 Task: Calculate the time it takes to drive from Atlanta to Nashville.
Action: Mouse moved to (242, 62)
Screenshot: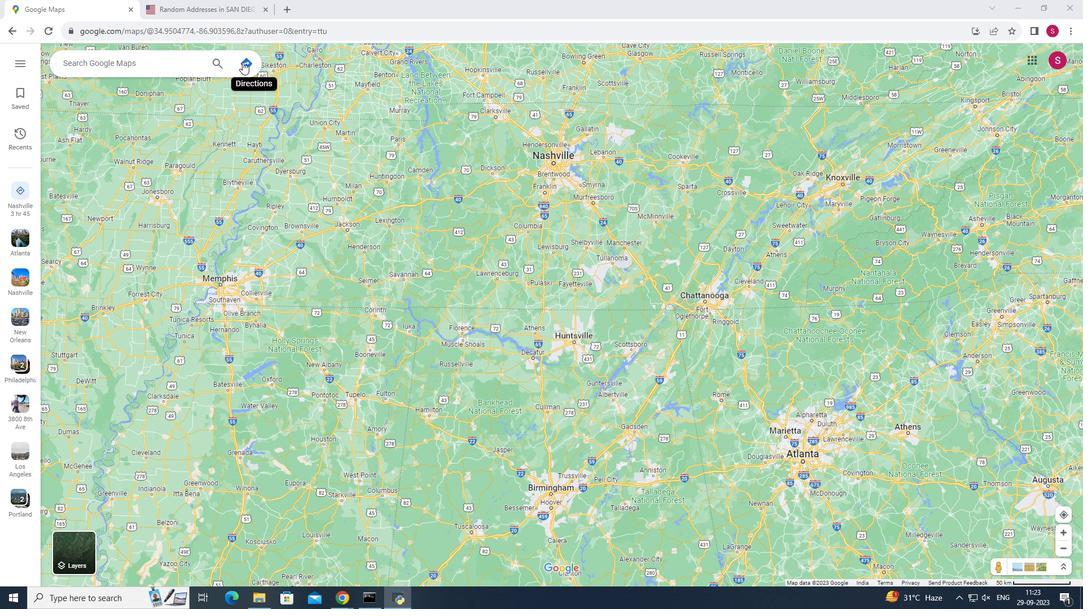 
Action: Mouse pressed left at (242, 62)
Screenshot: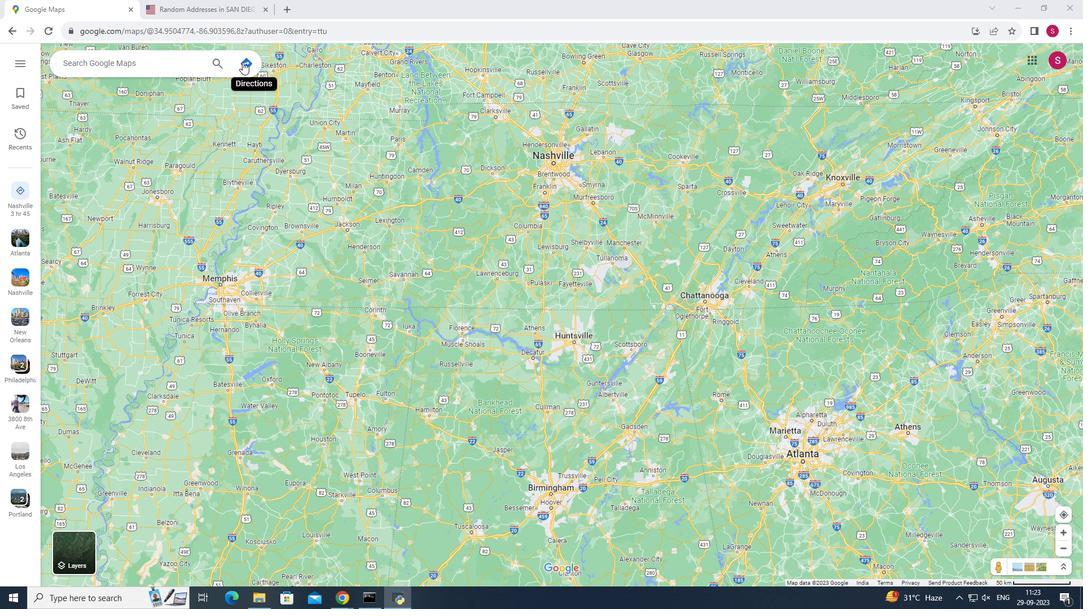 
Action: Mouse moved to (180, 91)
Screenshot: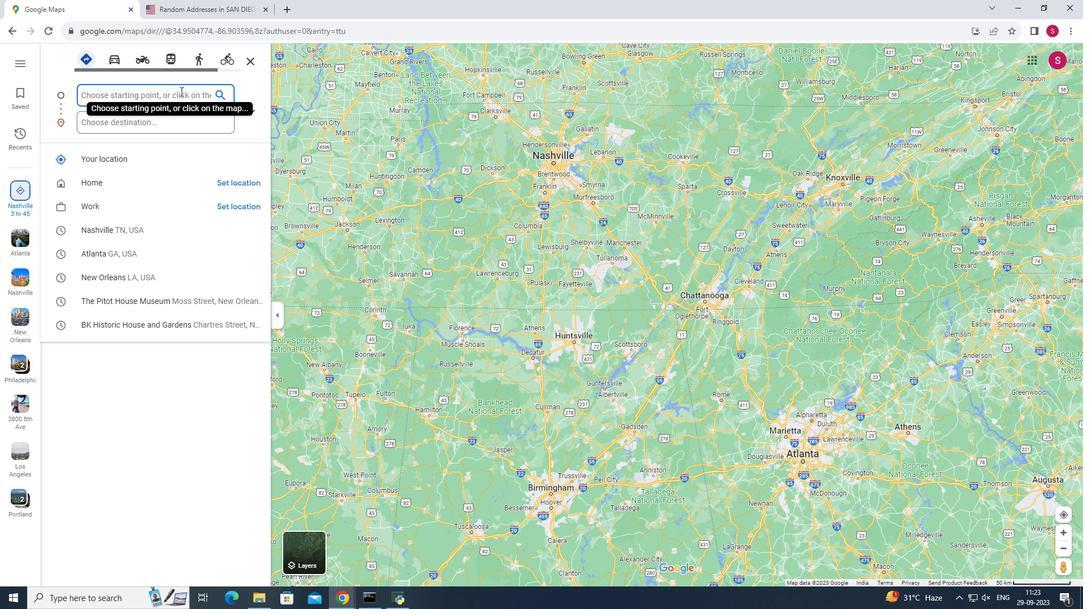 
Action: Mouse pressed left at (180, 91)
Screenshot: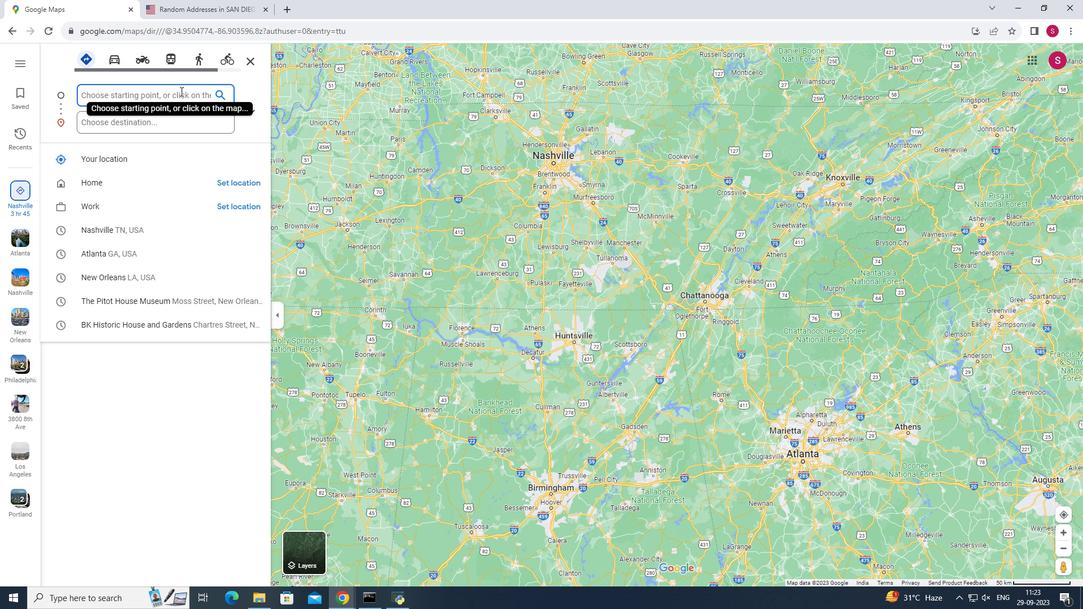 
Action: Mouse moved to (178, 91)
Screenshot: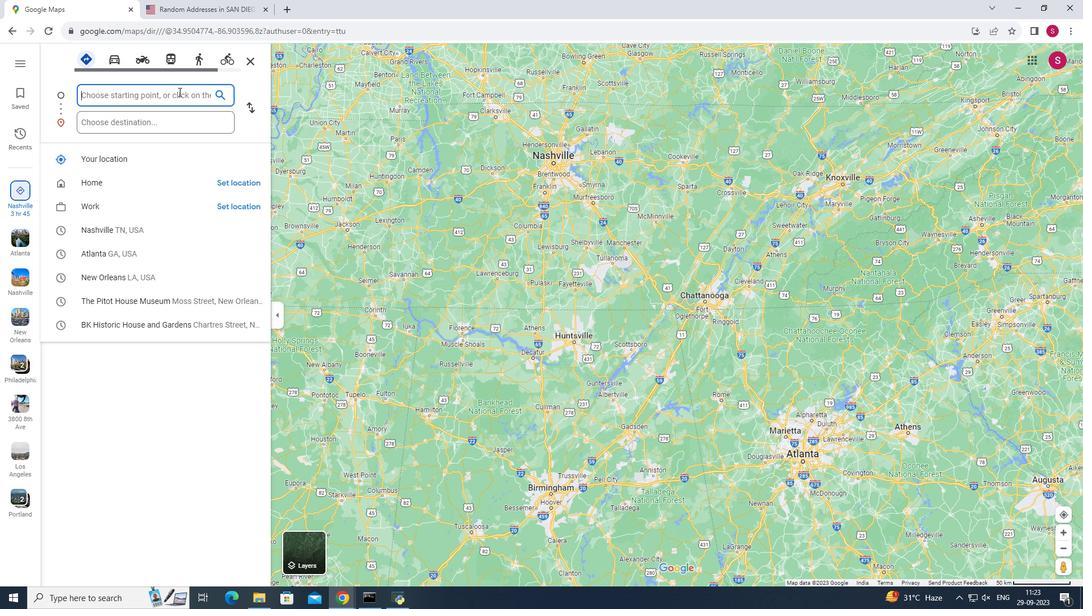 
Action: Key pressed <Key.shift><Key.shift><Key.shift><Key.shift><Key.shift><Key.shift>Atlanta
Screenshot: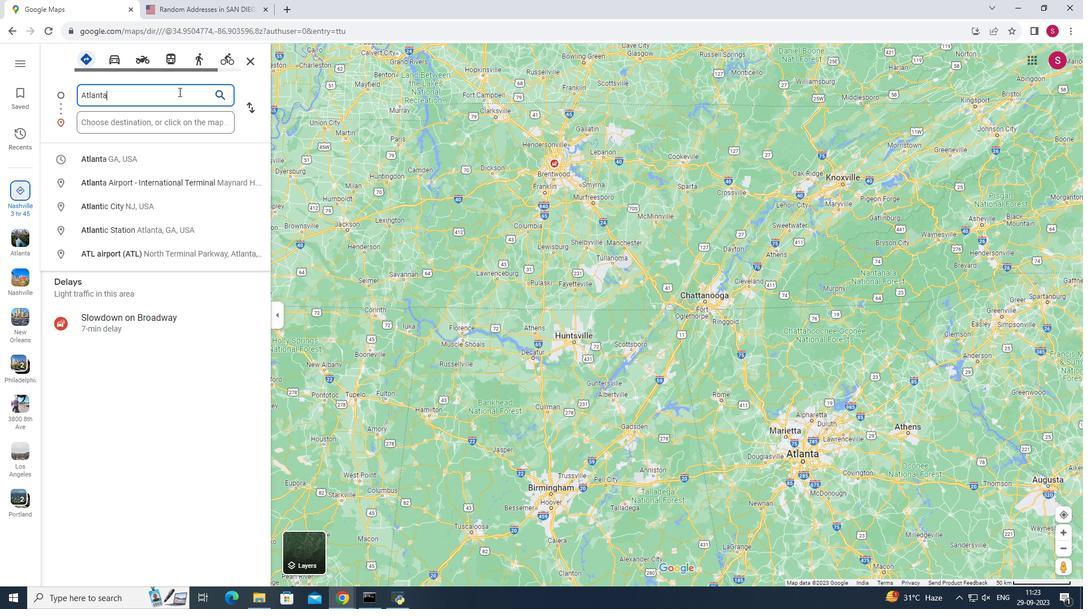 
Action: Mouse moved to (129, 154)
Screenshot: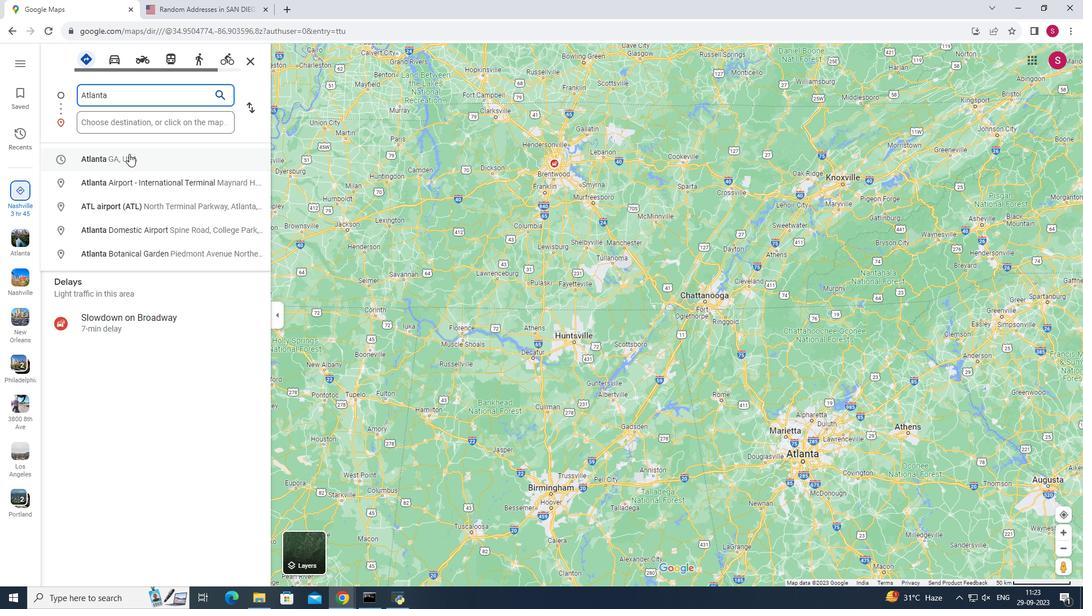 
Action: Mouse pressed left at (129, 154)
Screenshot: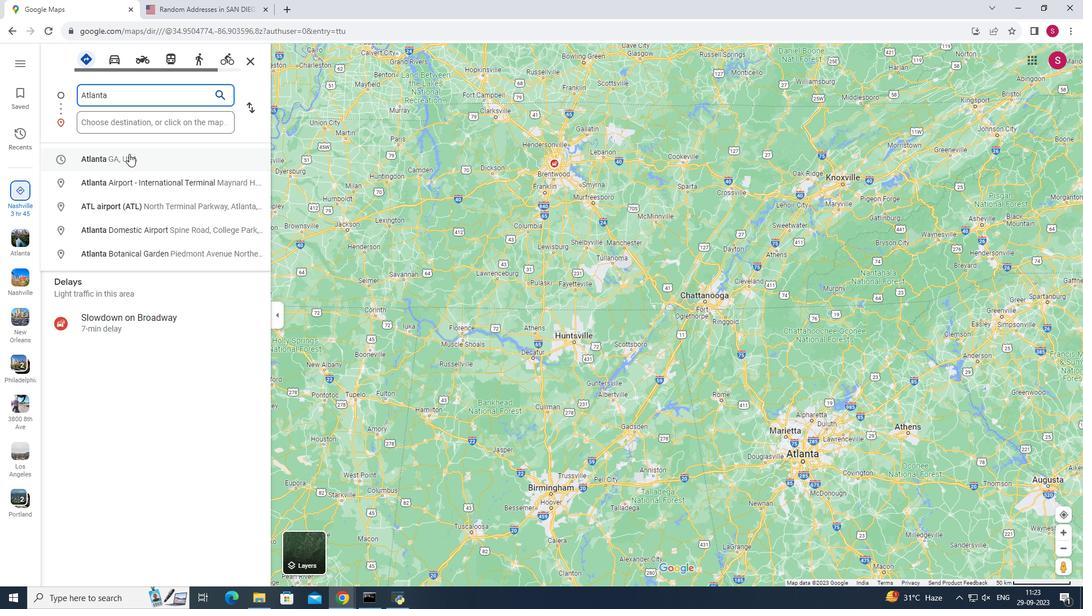 
Action: Mouse moved to (155, 121)
Screenshot: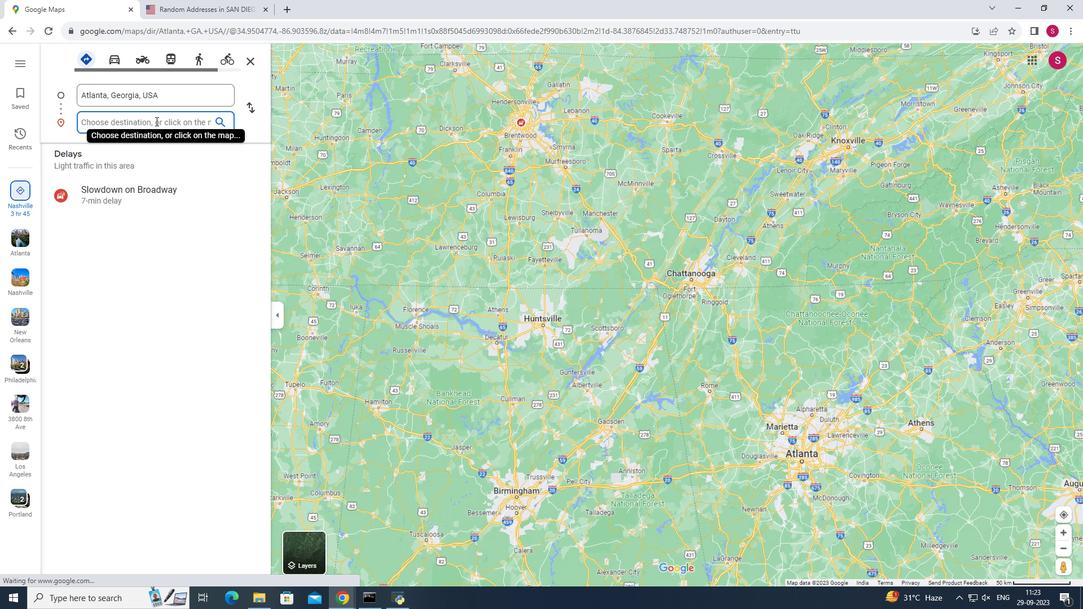 
Action: Mouse pressed left at (155, 121)
Screenshot: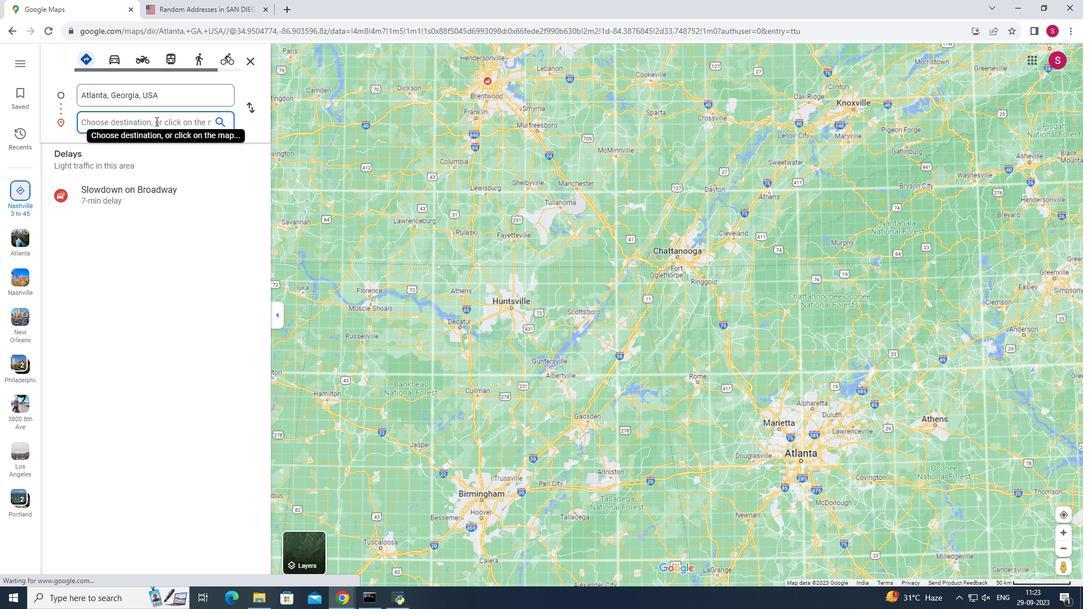 
Action: Key pressed <Key.shift><Key.shift><Key.shift>Nashville
Screenshot: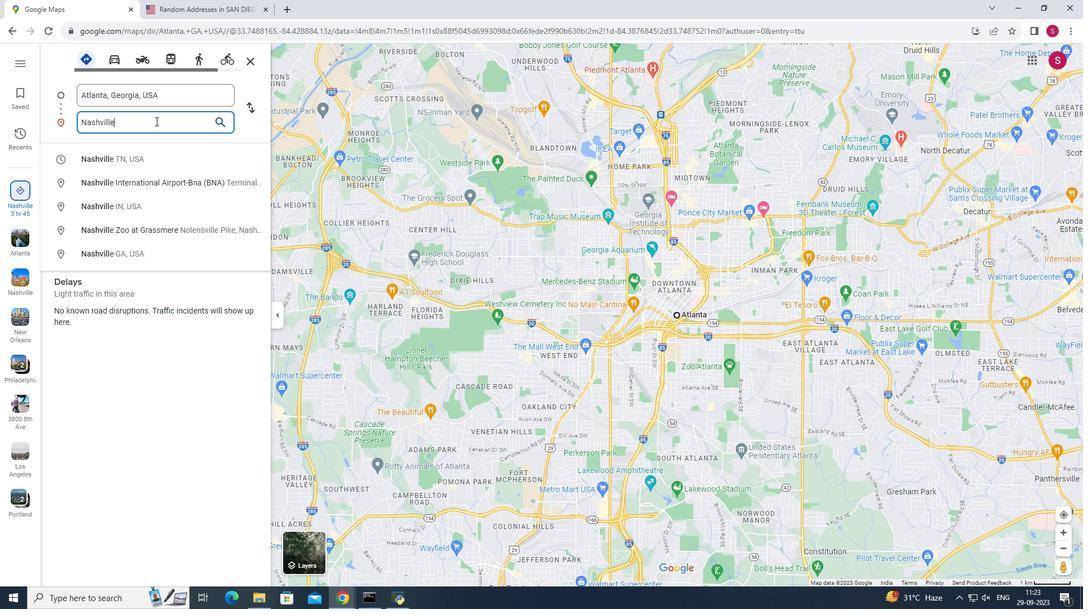 
Action: Mouse moved to (156, 162)
Screenshot: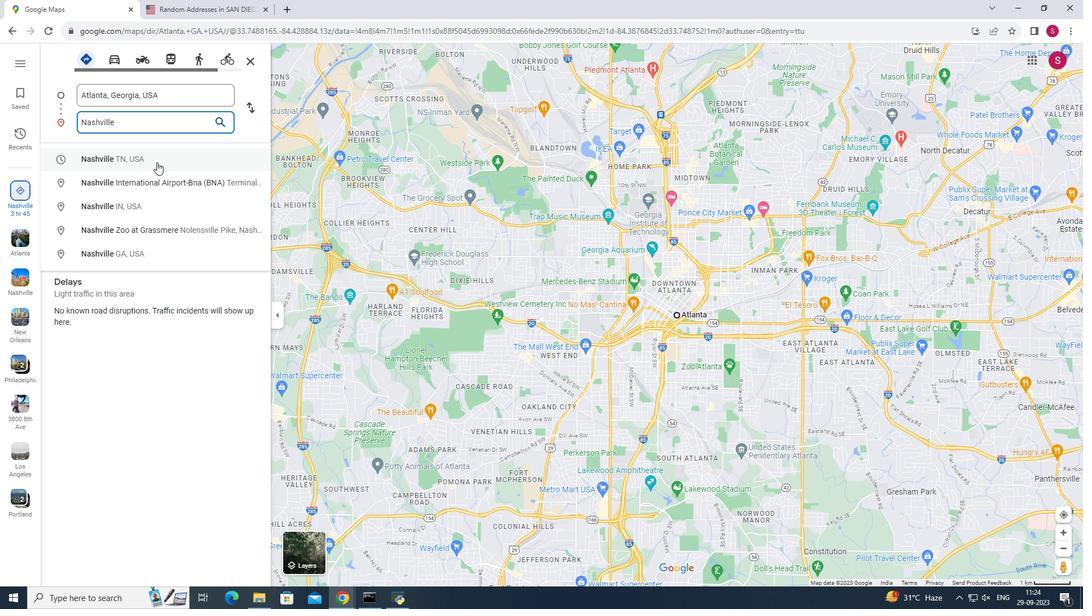 
Action: Mouse pressed left at (156, 162)
Screenshot: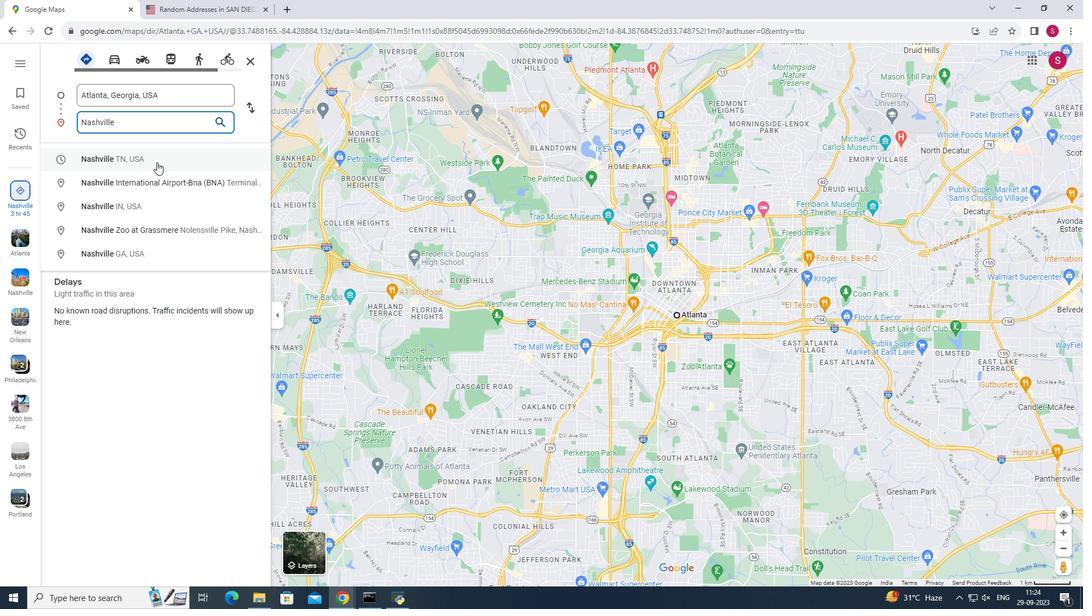 
Action: Mouse moved to (287, 410)
Screenshot: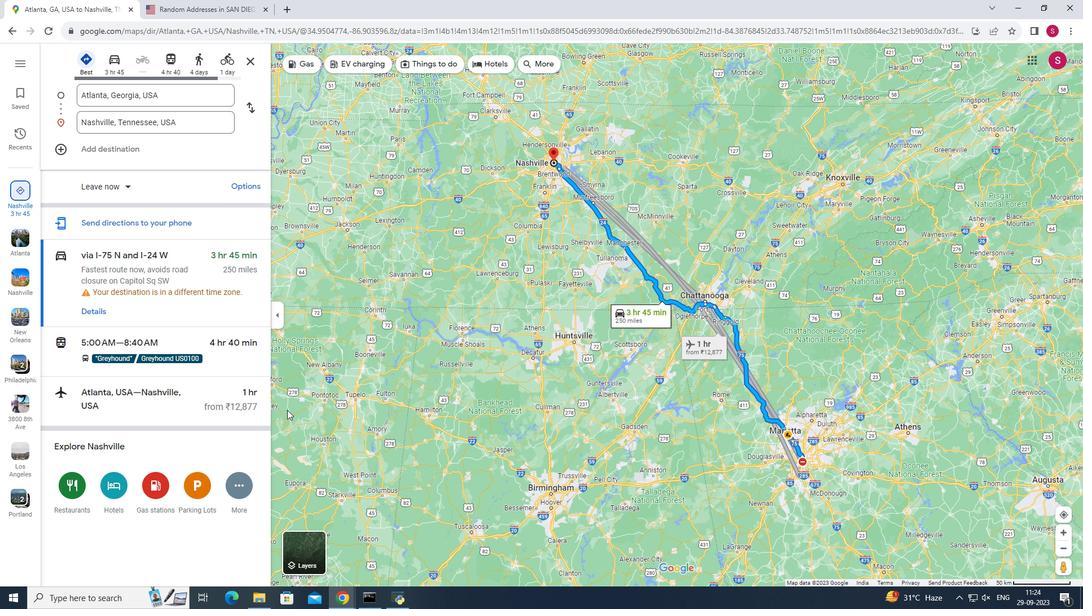 
